 Task: Import a HAR file with the name "Config".
Action: Mouse moved to (1285, 30)
Screenshot: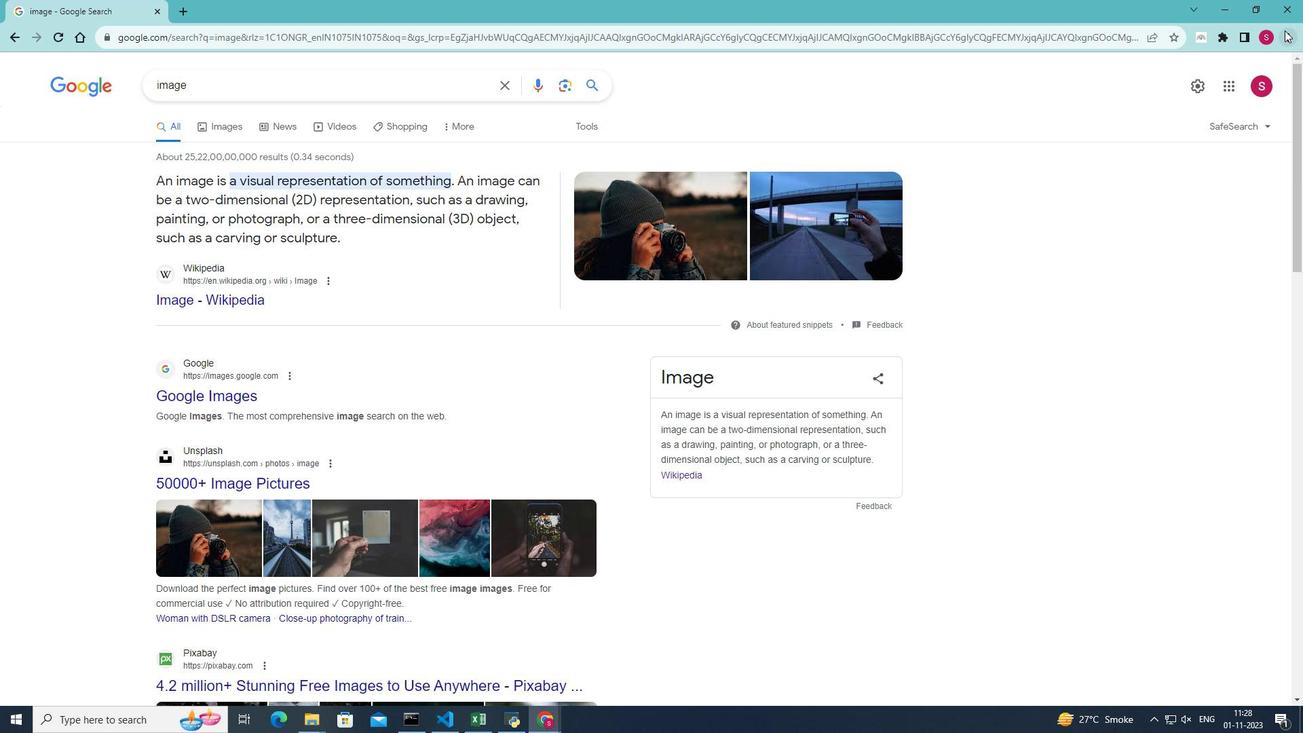 
Action: Mouse pressed left at (1285, 30)
Screenshot: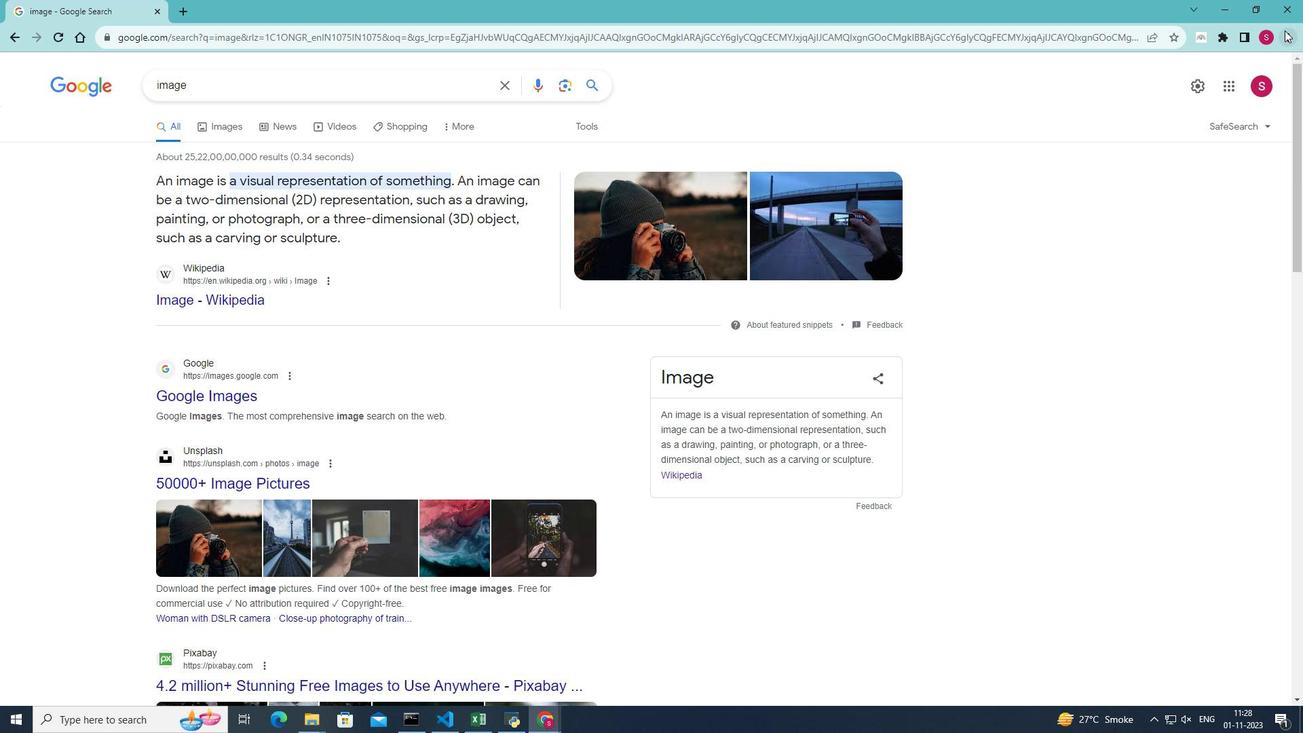 
Action: Mouse moved to (1142, 247)
Screenshot: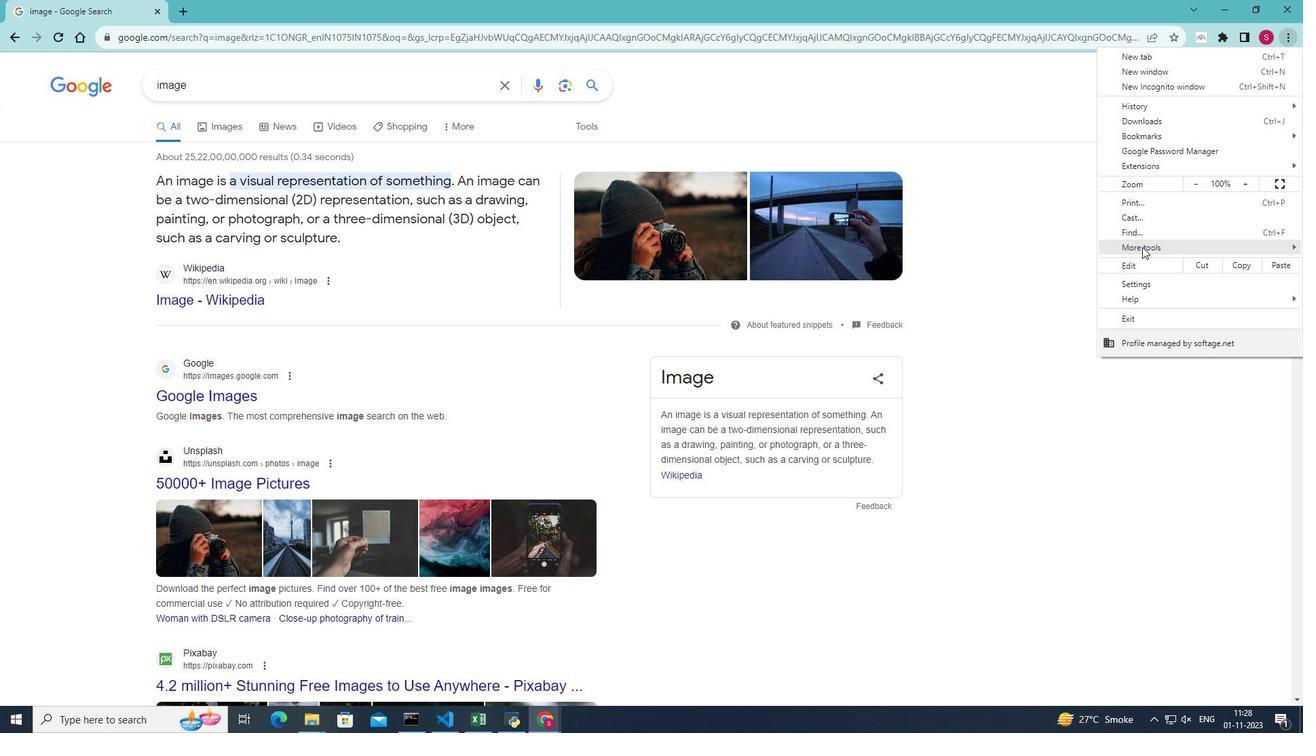 
Action: Mouse pressed left at (1142, 247)
Screenshot: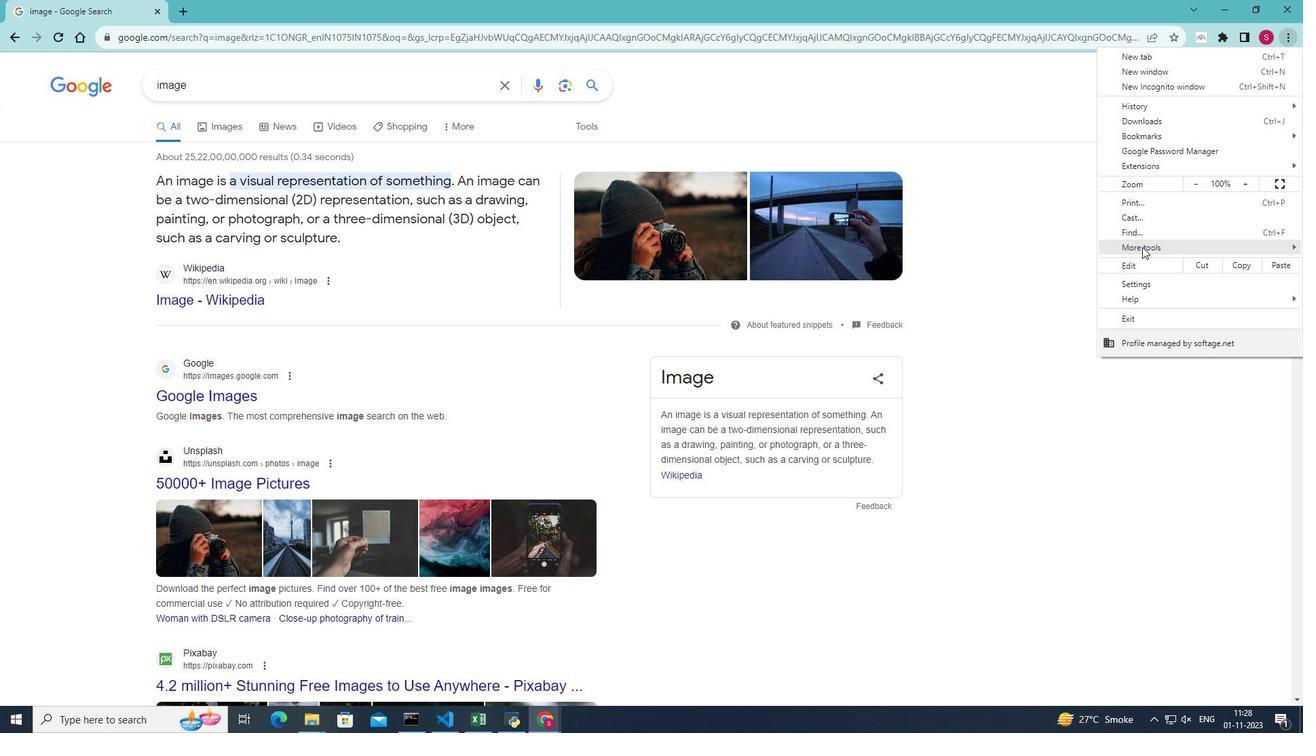
Action: Mouse moved to (1004, 345)
Screenshot: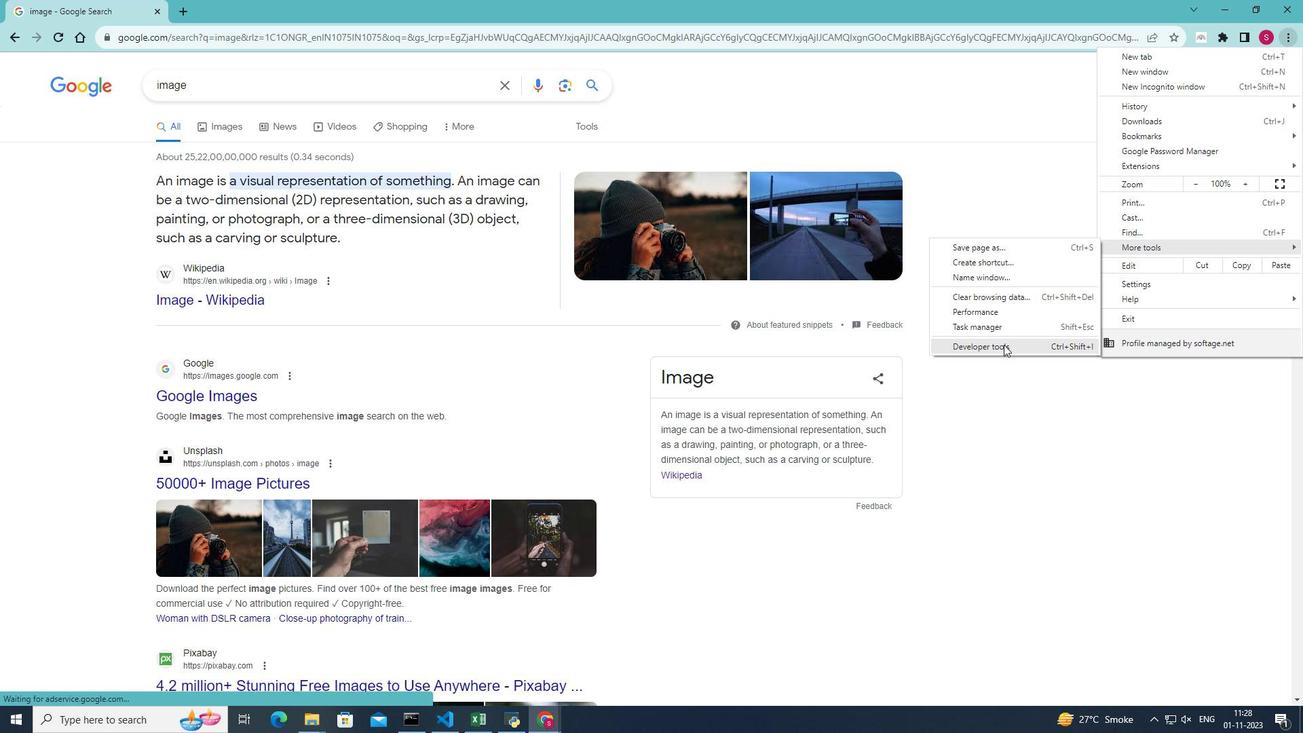 
Action: Mouse pressed left at (1004, 345)
Screenshot: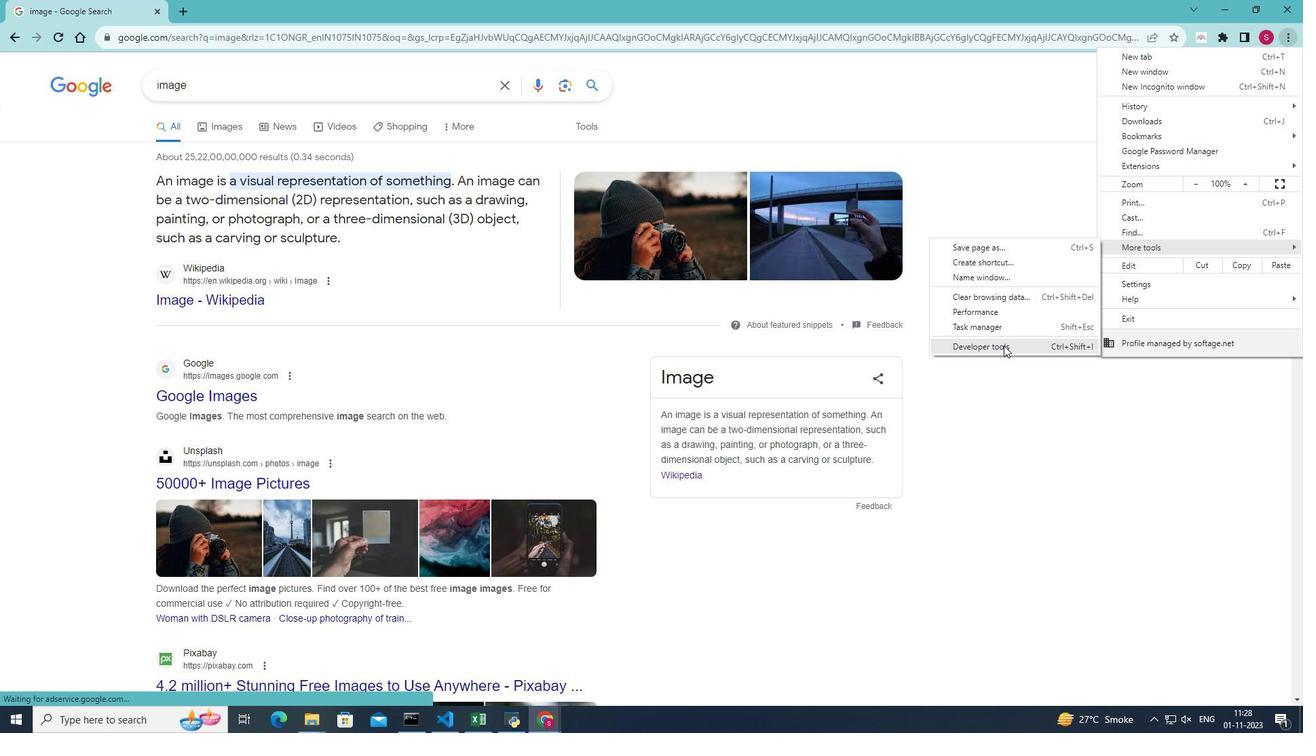 
Action: Mouse moved to (1119, 60)
Screenshot: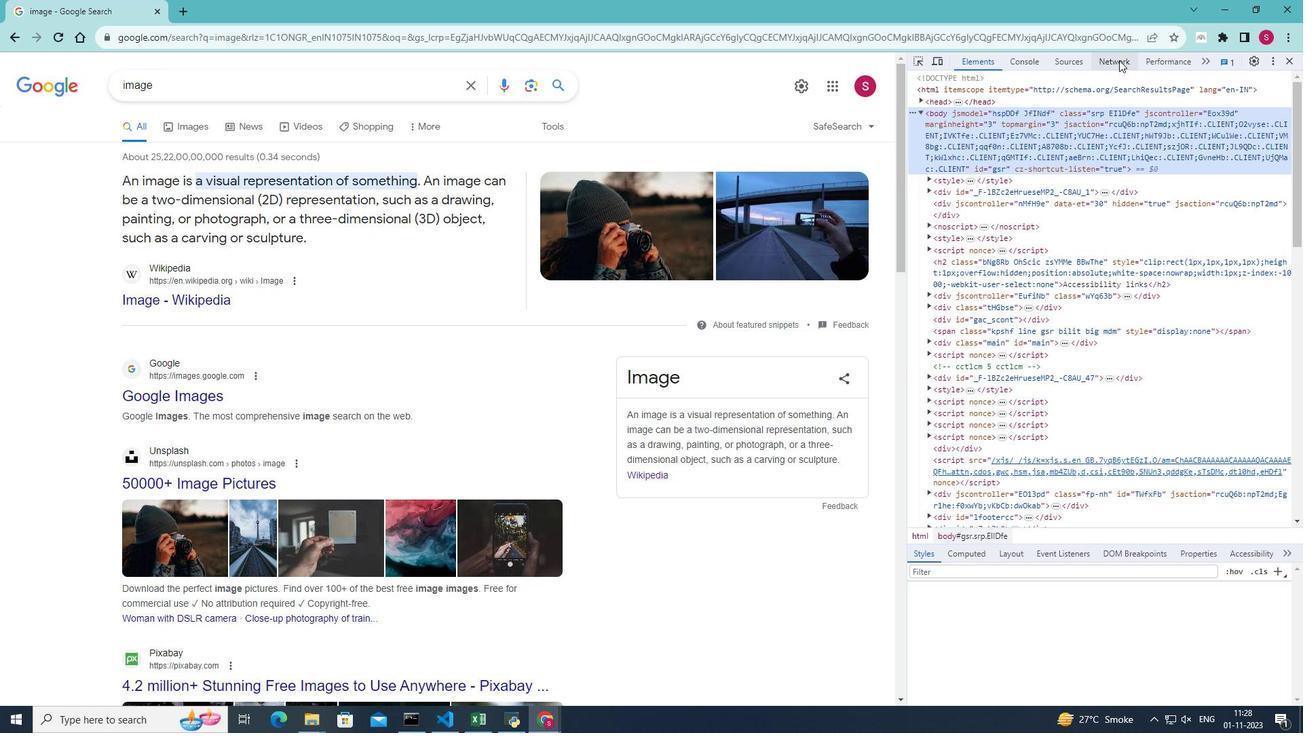 
Action: Mouse pressed left at (1119, 60)
Screenshot: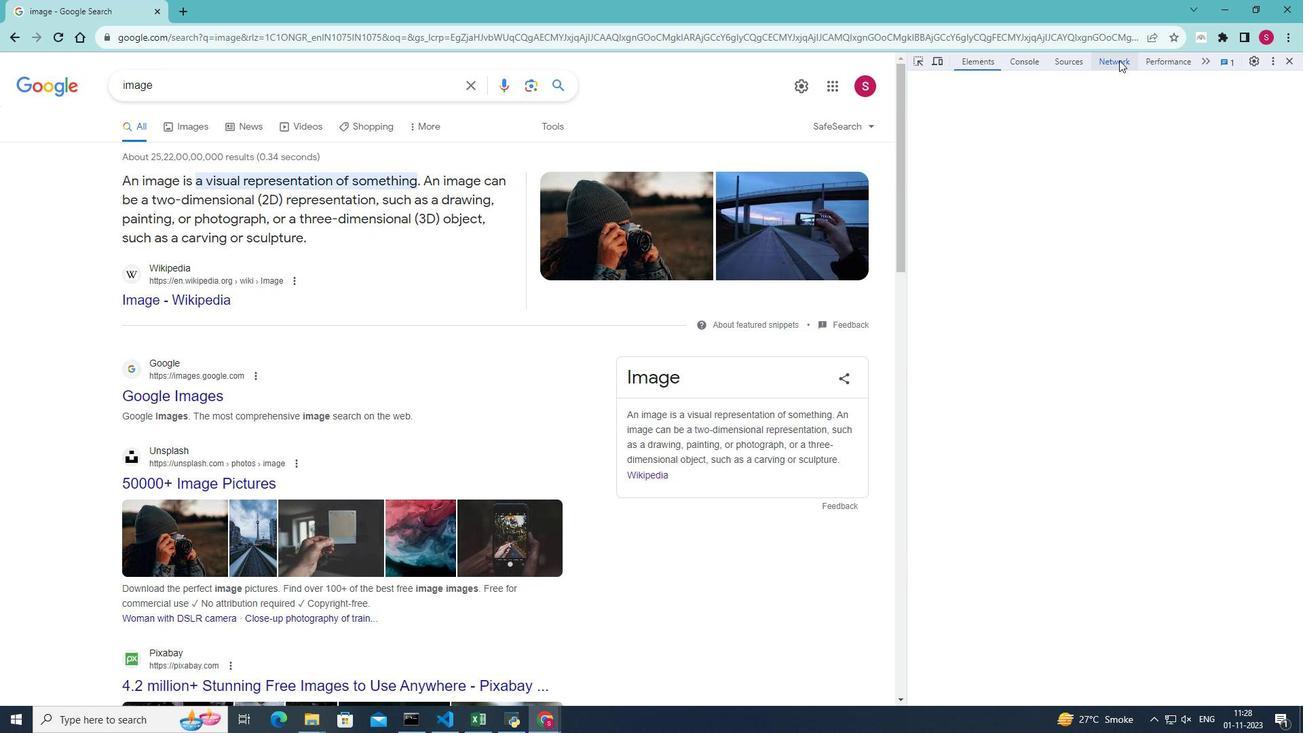 
Action: Mouse moved to (1248, 79)
Screenshot: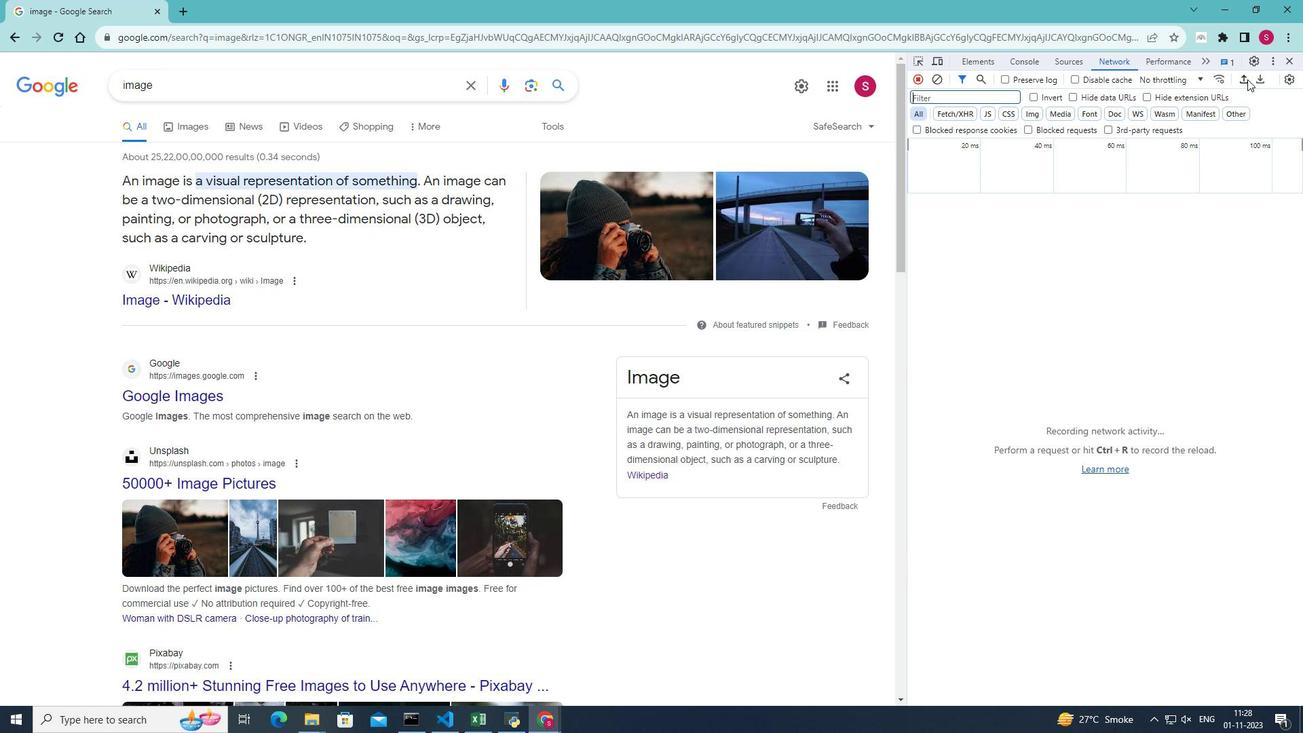 
Action: Mouse pressed left at (1248, 79)
Screenshot: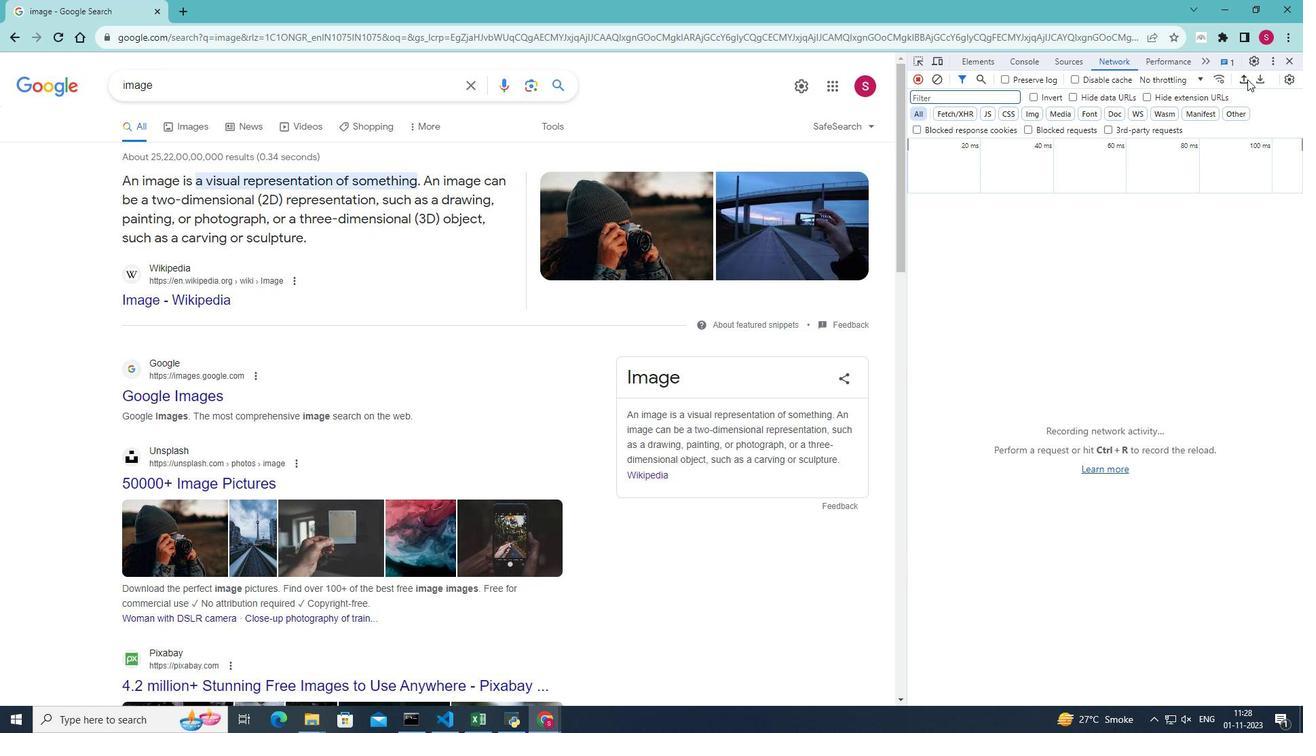 
Action: Mouse moved to (179, 121)
Screenshot: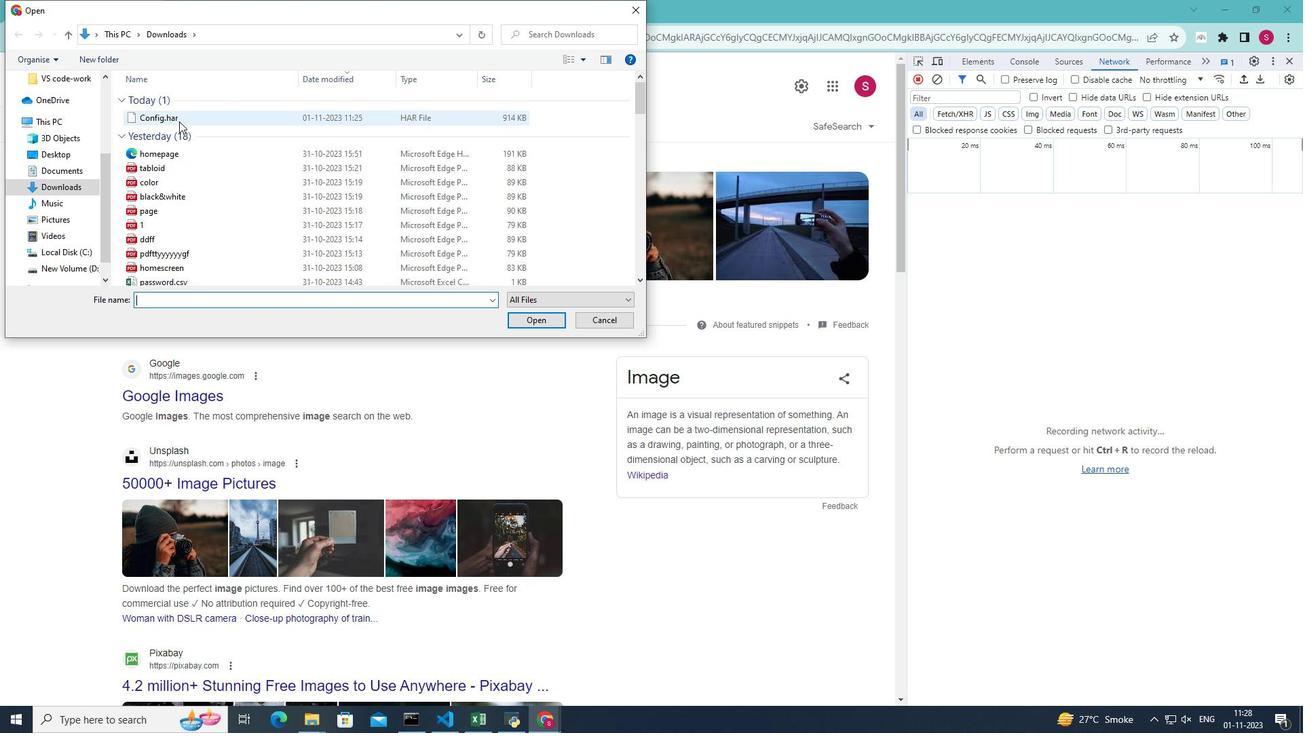 
Action: Mouse pressed left at (179, 121)
Screenshot: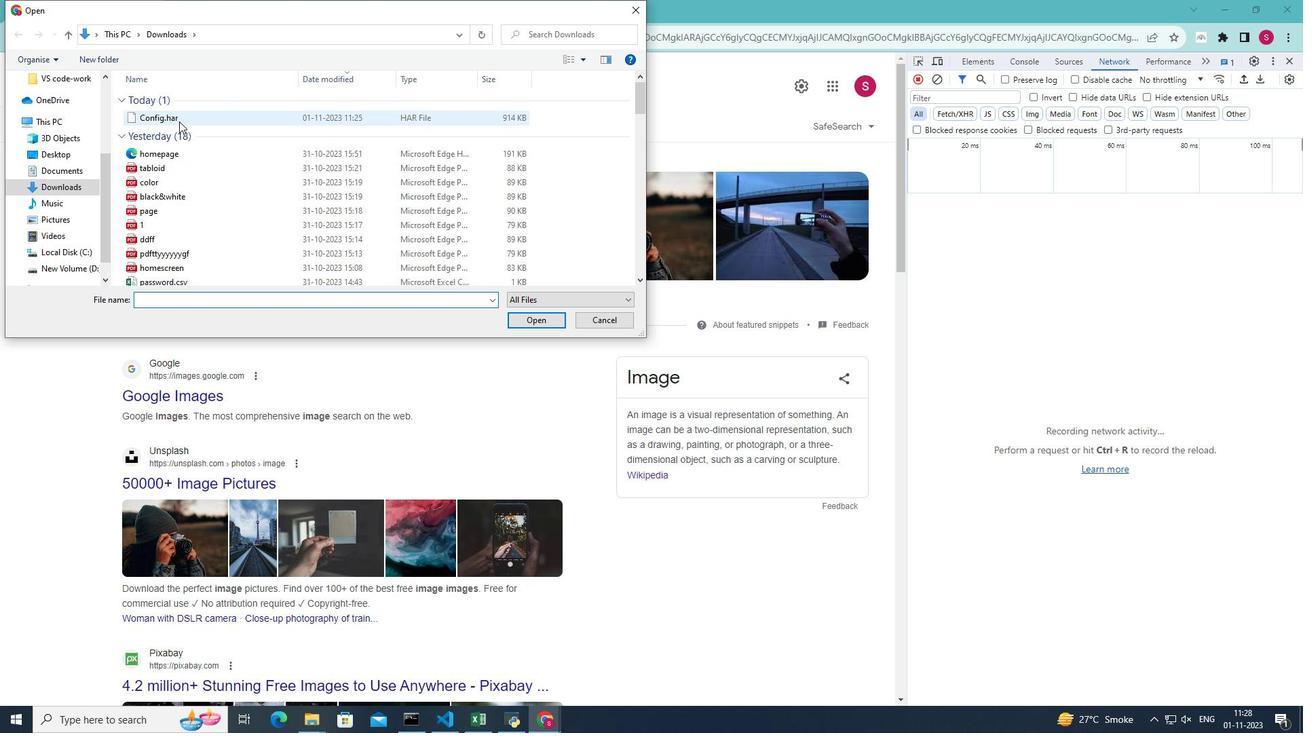 
Action: Mouse moved to (533, 321)
Screenshot: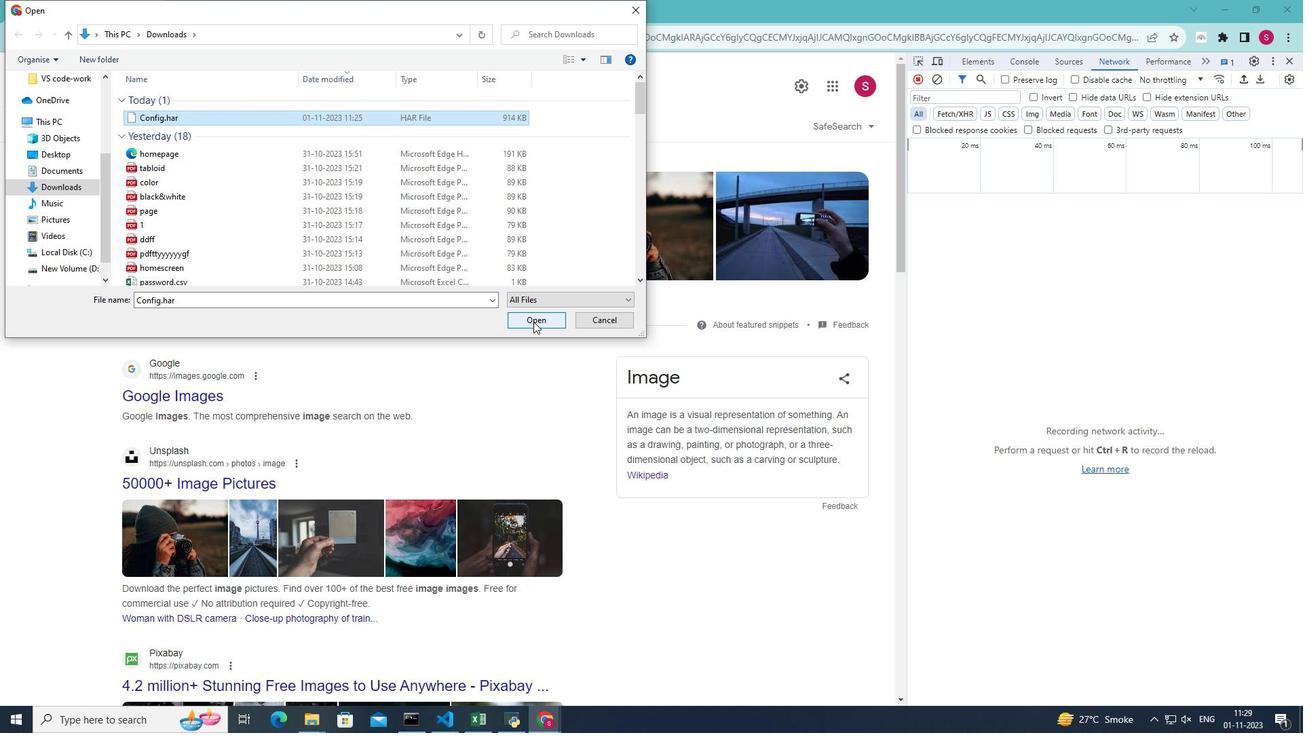 
Action: Mouse pressed left at (533, 321)
Screenshot: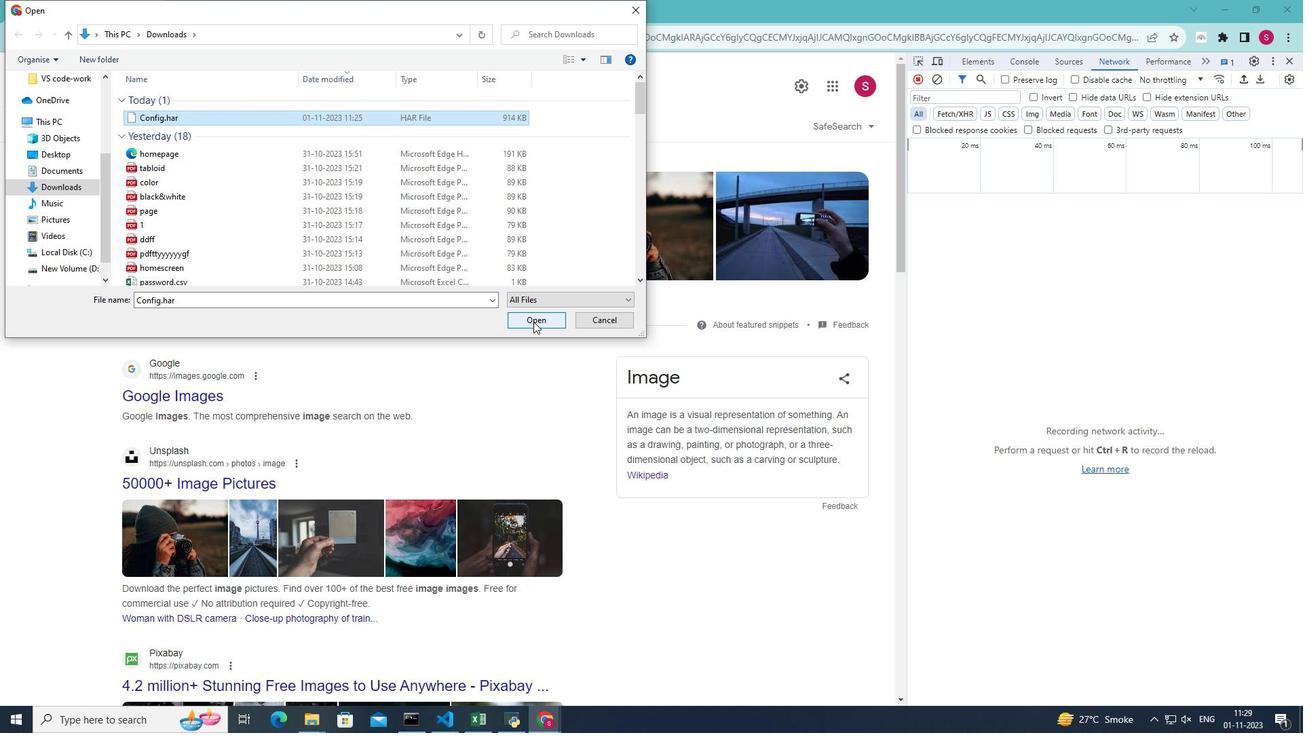 
Action: Mouse moved to (1019, 376)
Screenshot: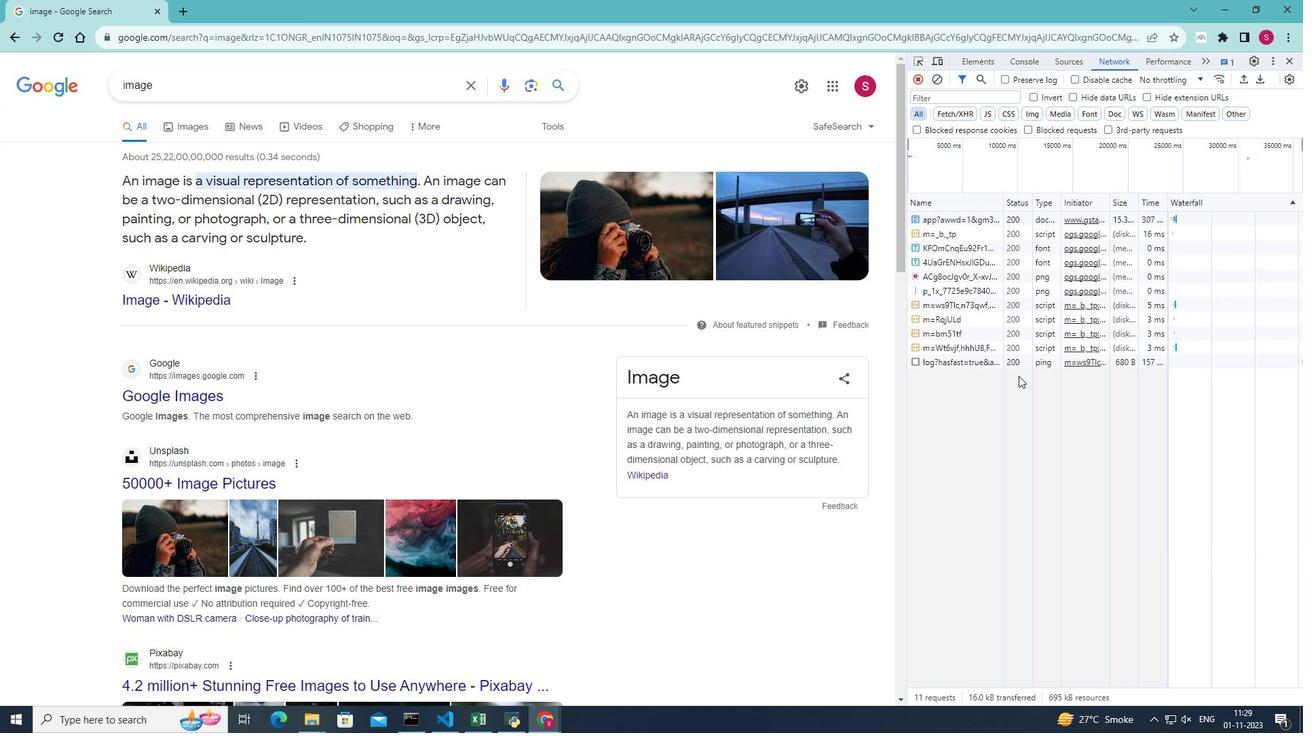 
